 Task: Add the task  Improve form validation for better user input handling to the section Breakaway in the project ToxicWorks and add a Due Date to the respective task as 2024/02/14.
Action: Mouse moved to (89, 425)
Screenshot: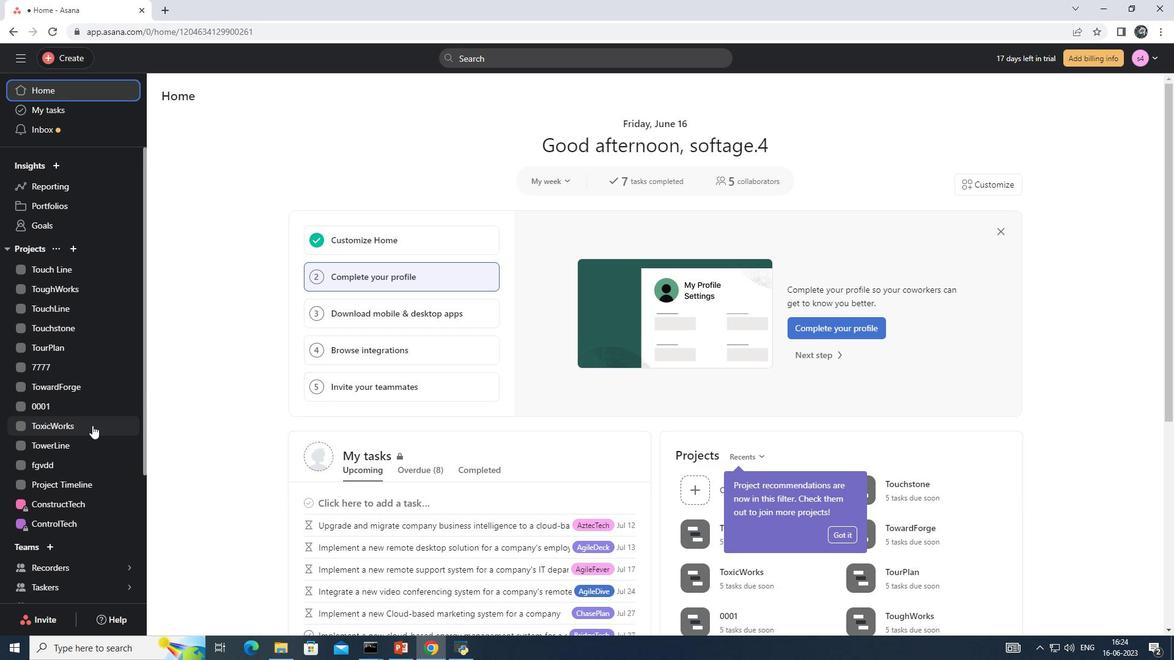 
Action: Mouse pressed left at (89, 425)
Screenshot: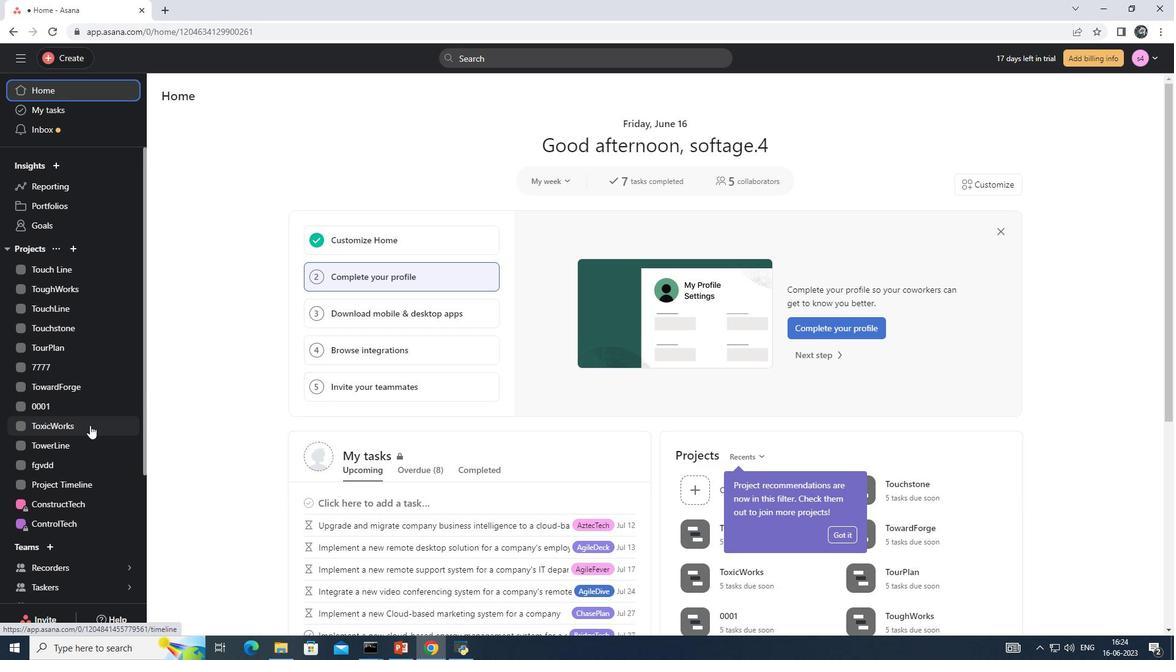 
Action: Mouse moved to (220, 124)
Screenshot: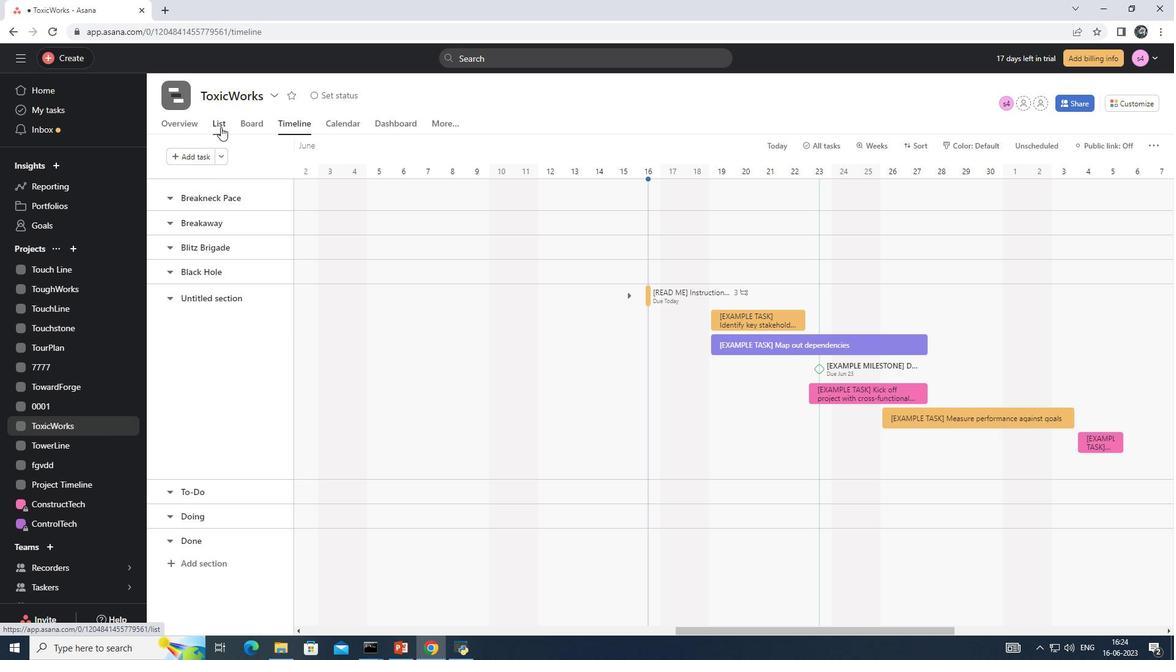 
Action: Mouse pressed left at (220, 124)
Screenshot: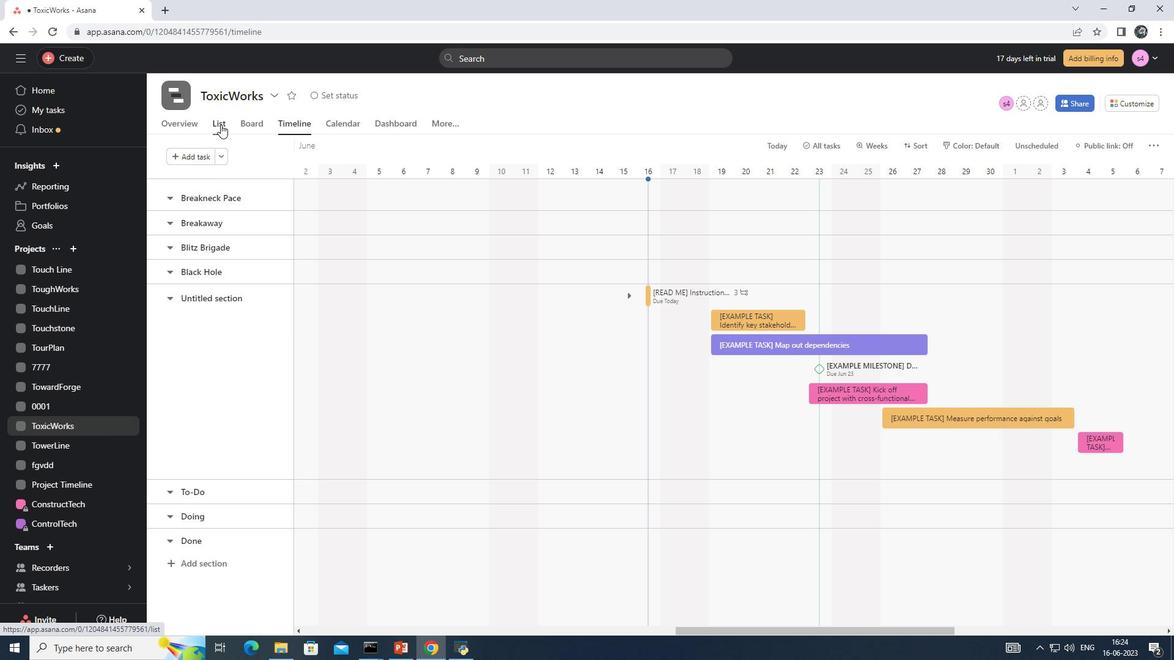 
Action: Mouse moved to (507, 393)
Screenshot: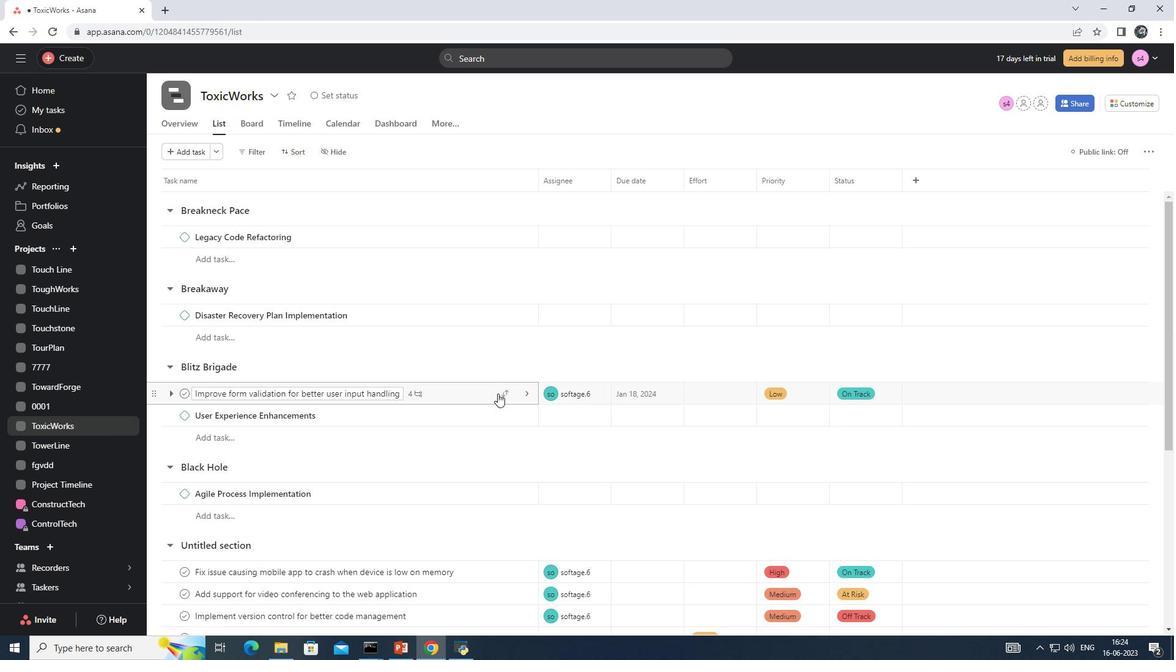 
Action: Mouse pressed left at (507, 393)
Screenshot: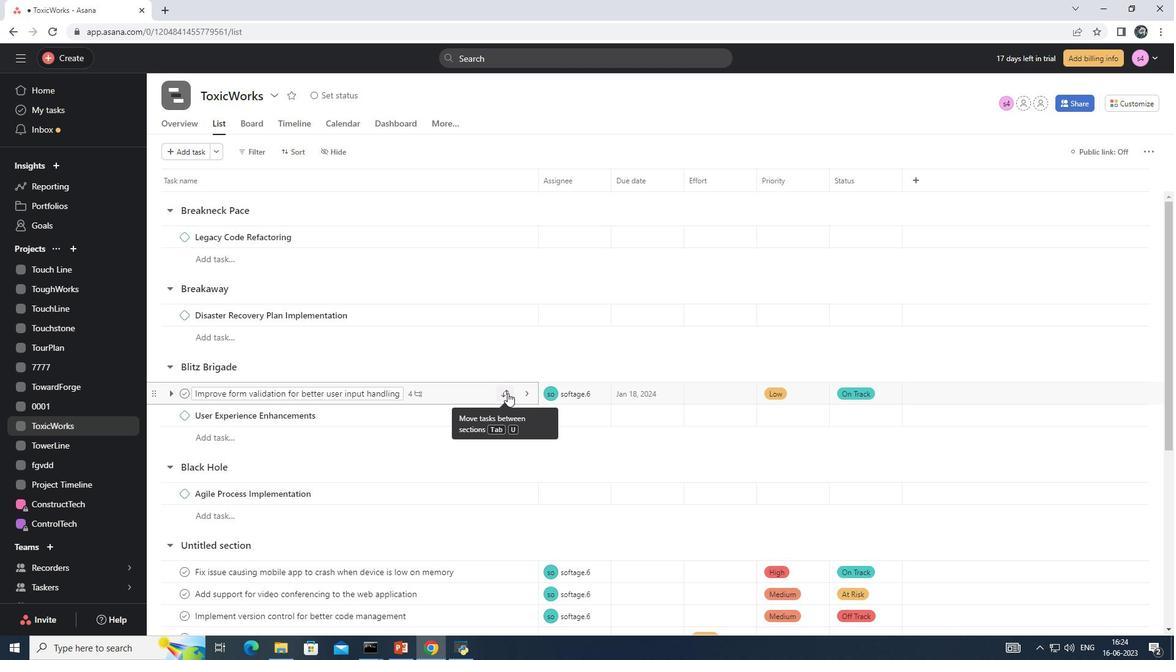 
Action: Mouse moved to (468, 454)
Screenshot: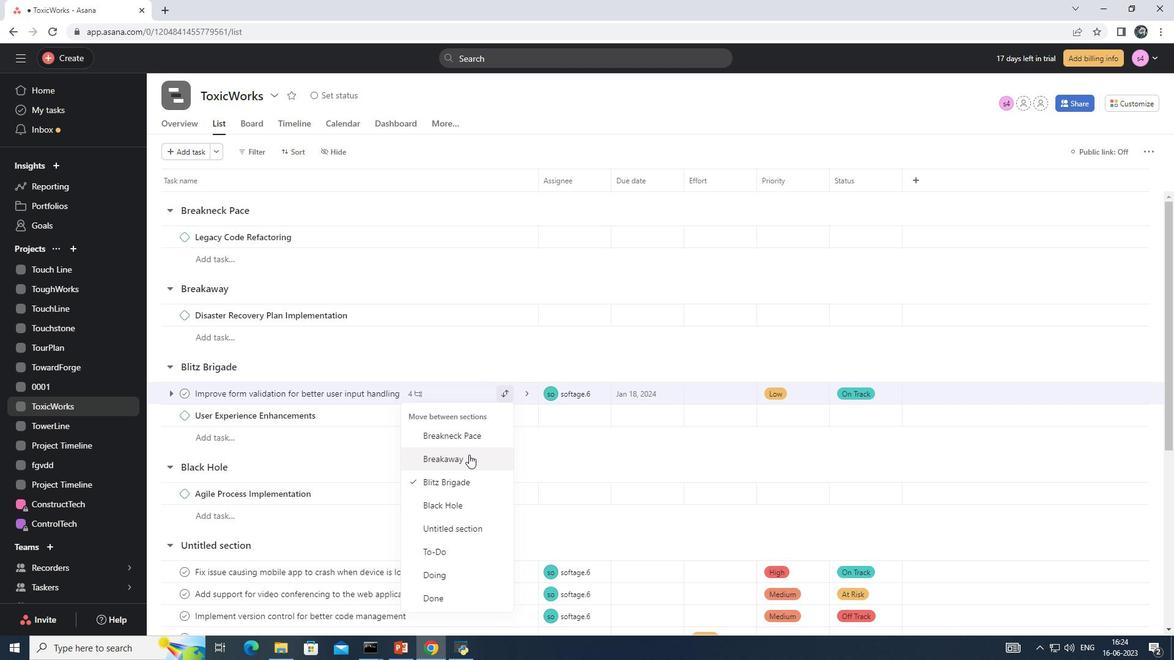 
Action: Mouse pressed left at (468, 454)
Screenshot: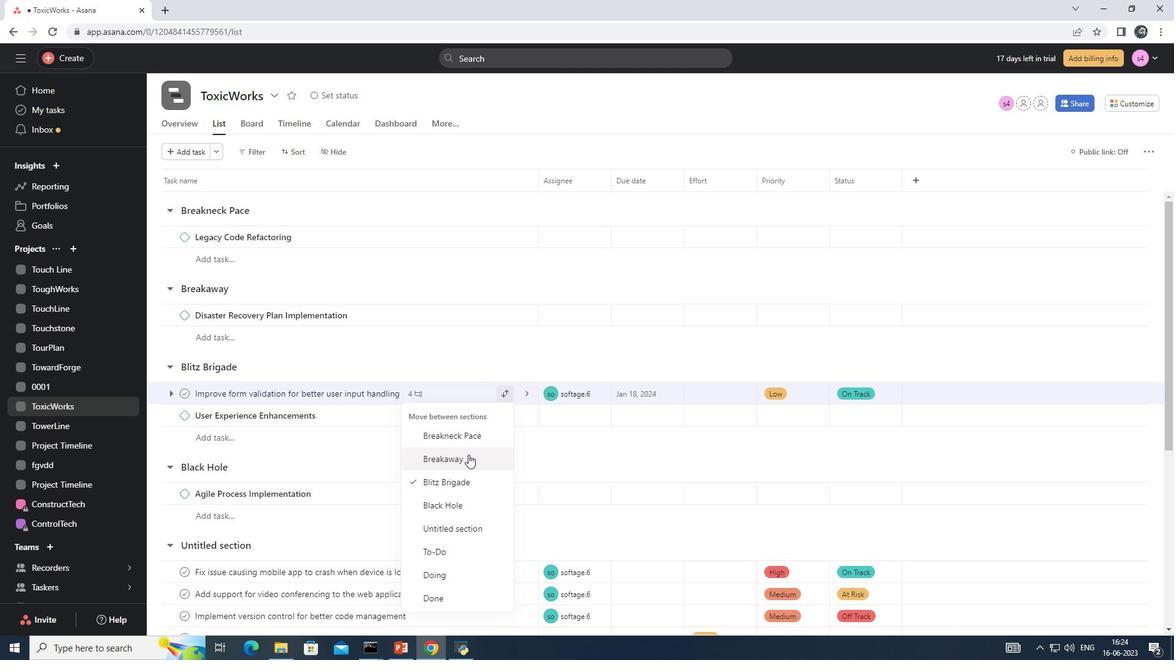 
Action: Mouse moved to (638, 316)
Screenshot: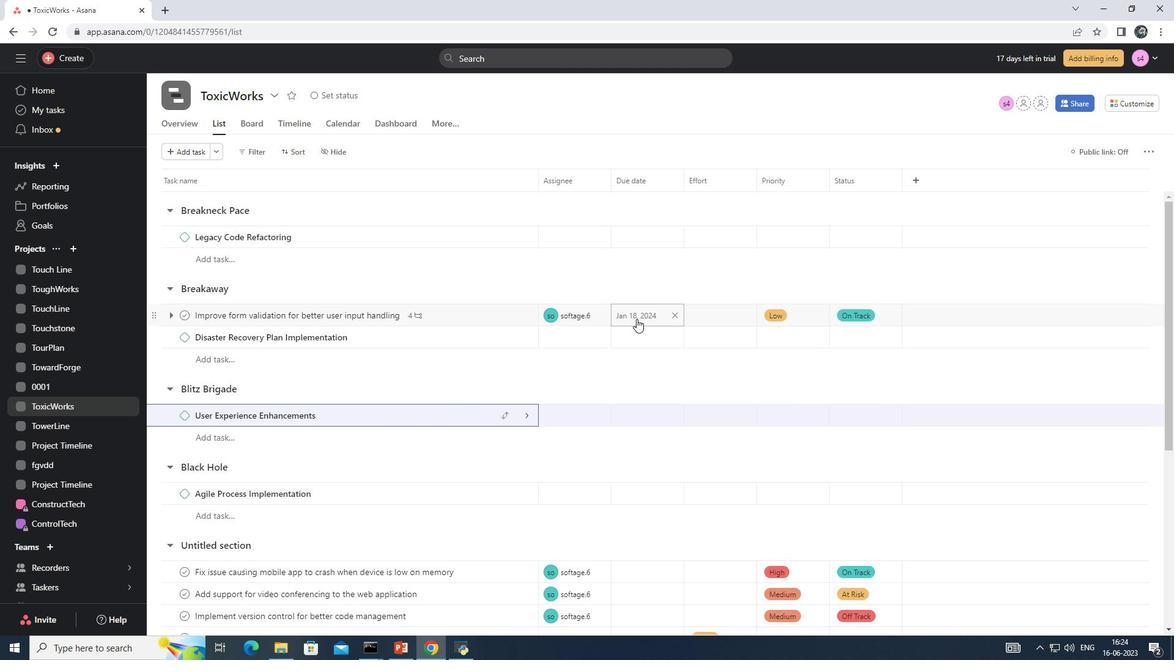 
Action: Mouse pressed left at (638, 316)
Screenshot: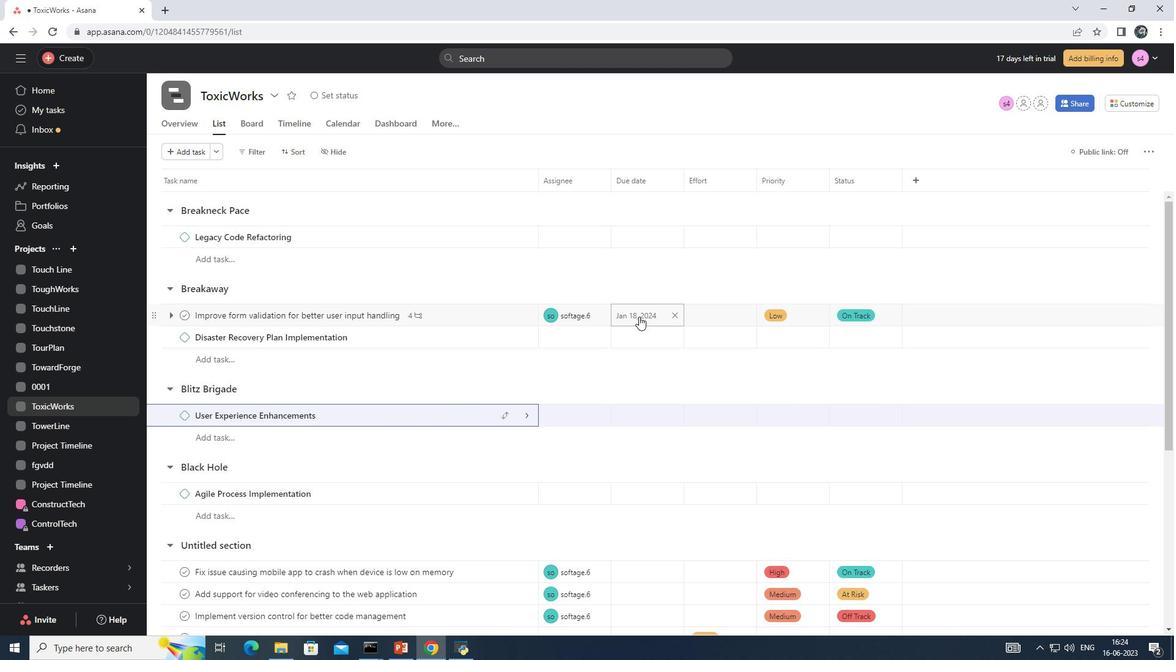 
Action: Mouse moved to (769, 376)
Screenshot: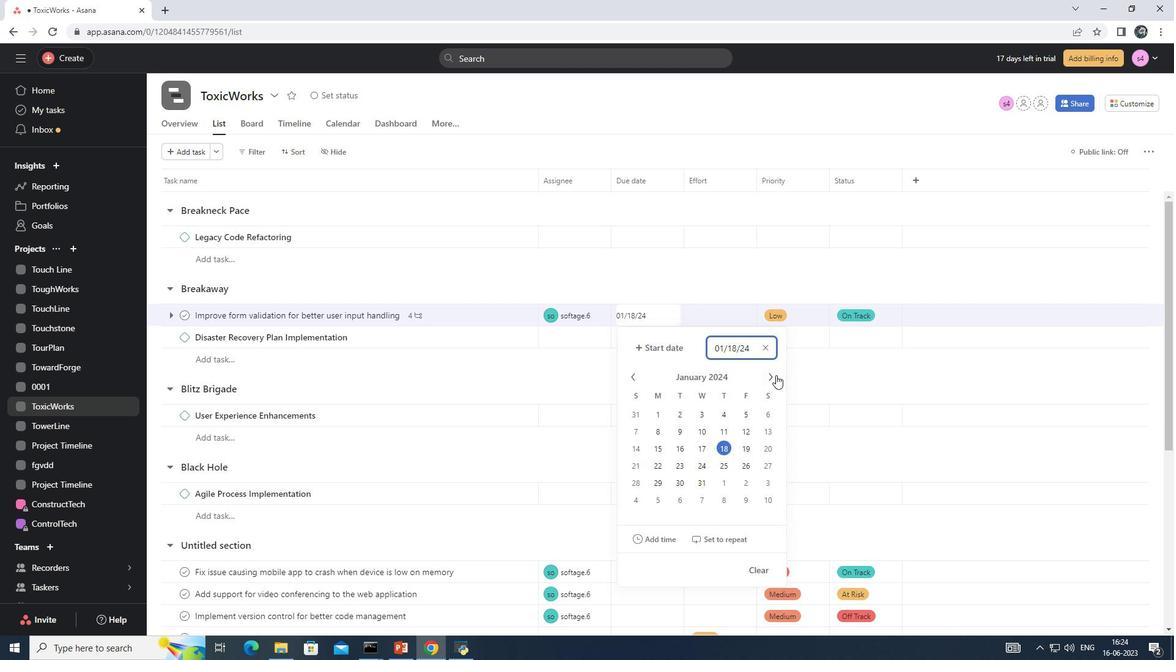 
Action: Mouse pressed left at (769, 376)
Screenshot: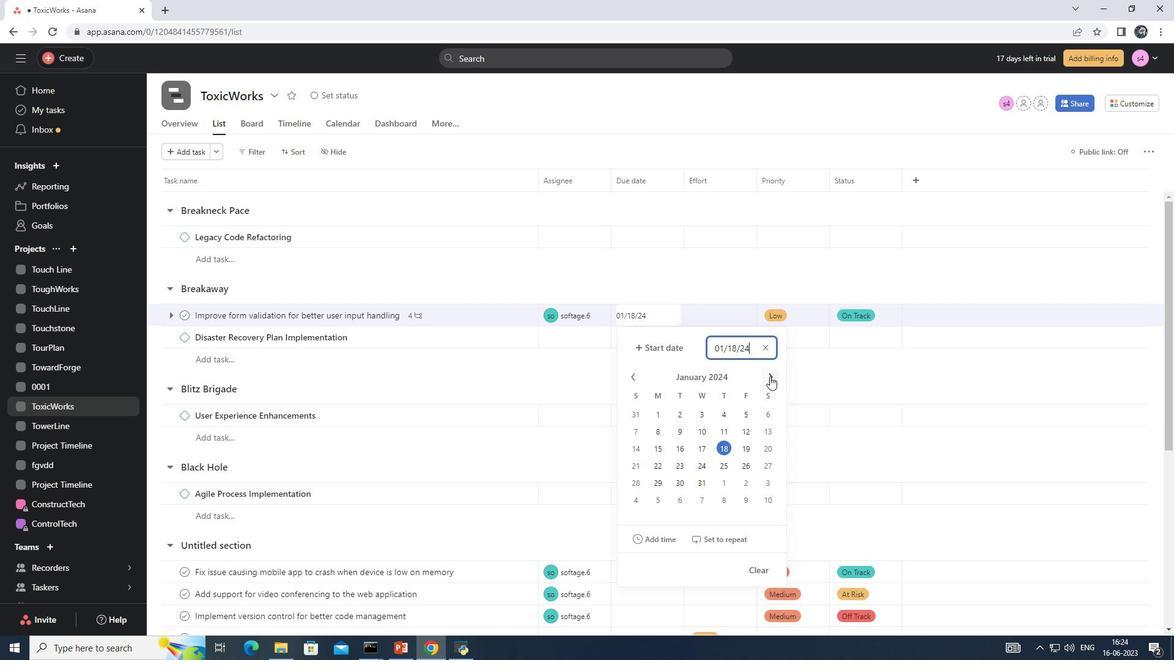 
Action: Mouse moved to (705, 445)
Screenshot: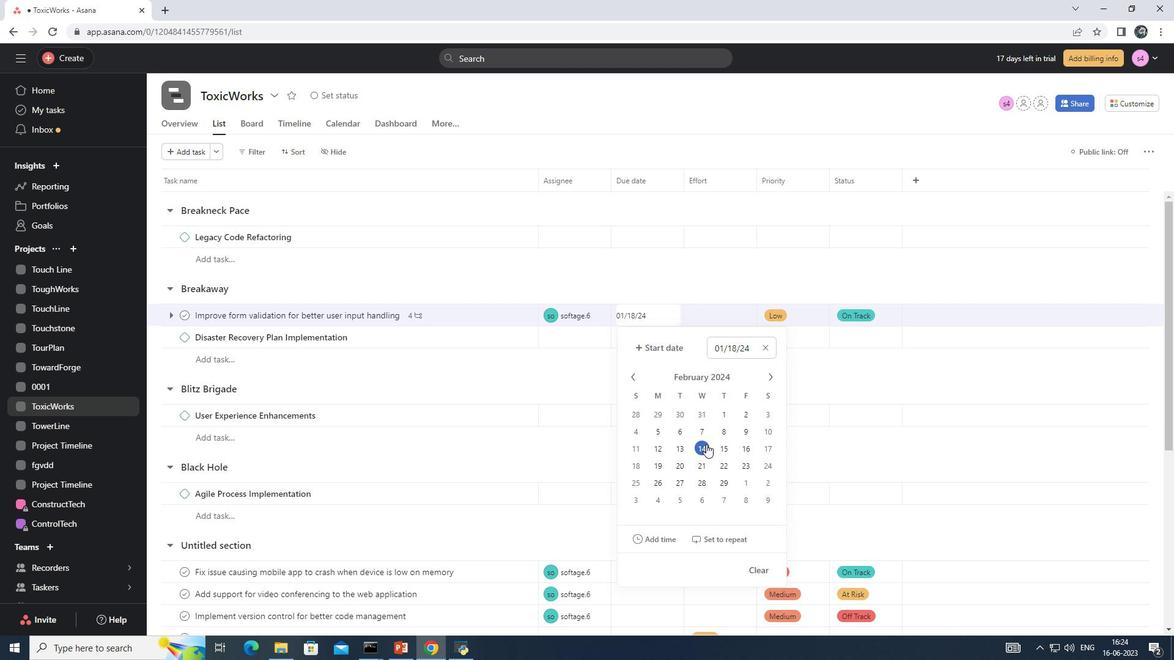 
Action: Mouse pressed left at (705, 445)
Screenshot: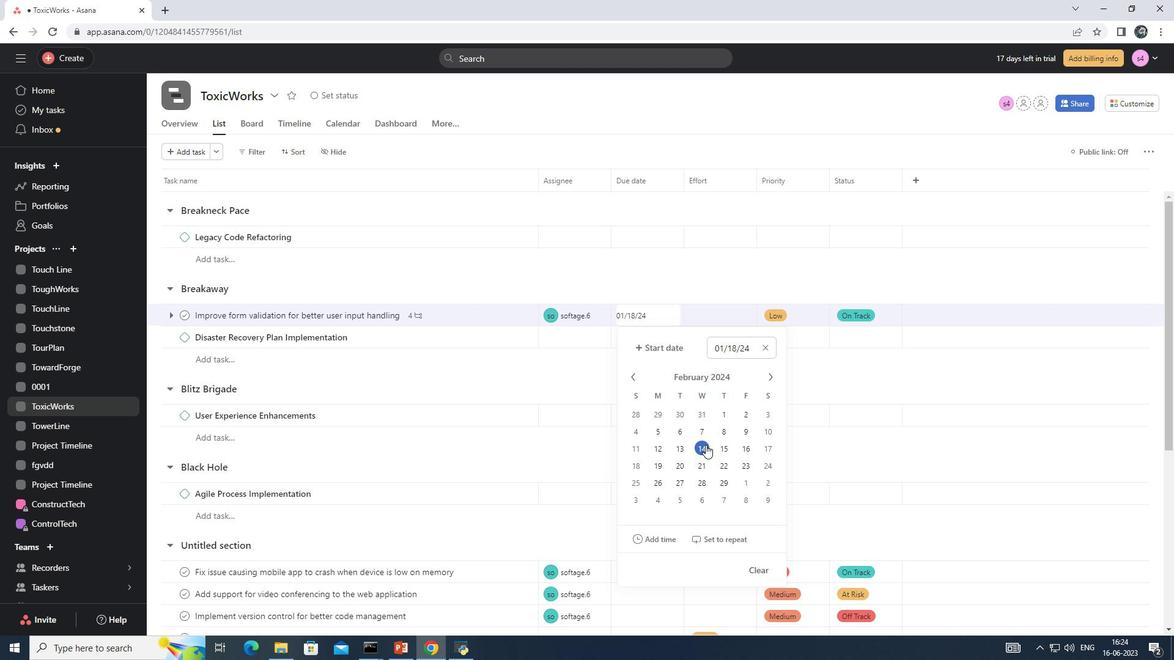 
Action: Mouse moved to (563, 379)
Screenshot: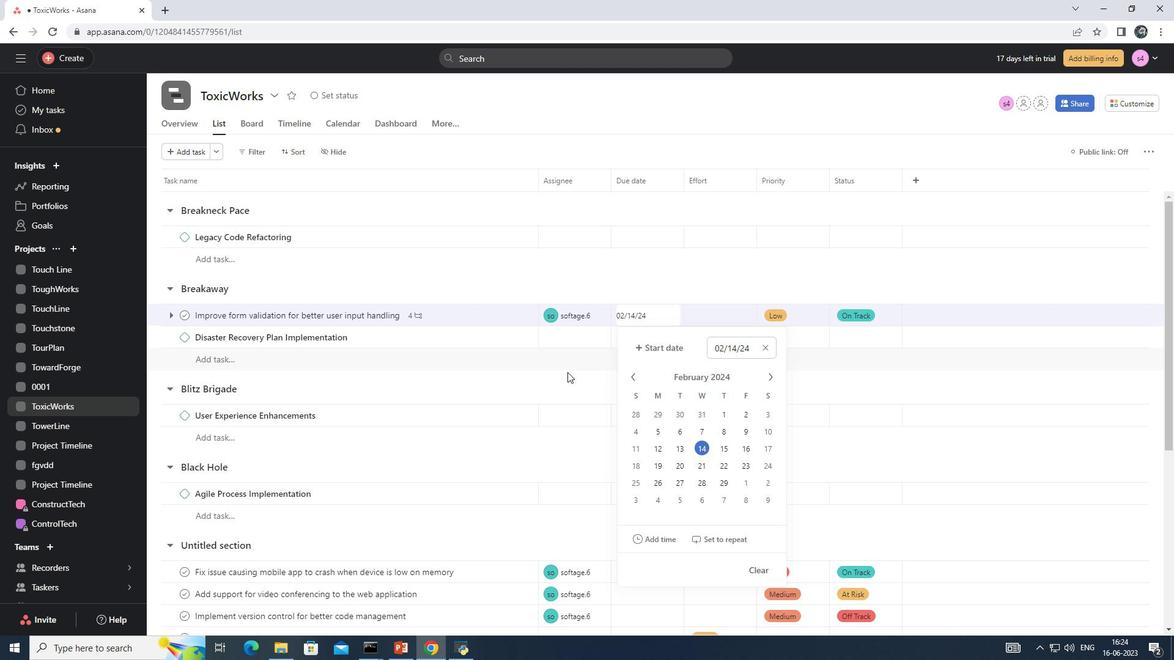 
Action: Mouse pressed left at (563, 379)
Screenshot: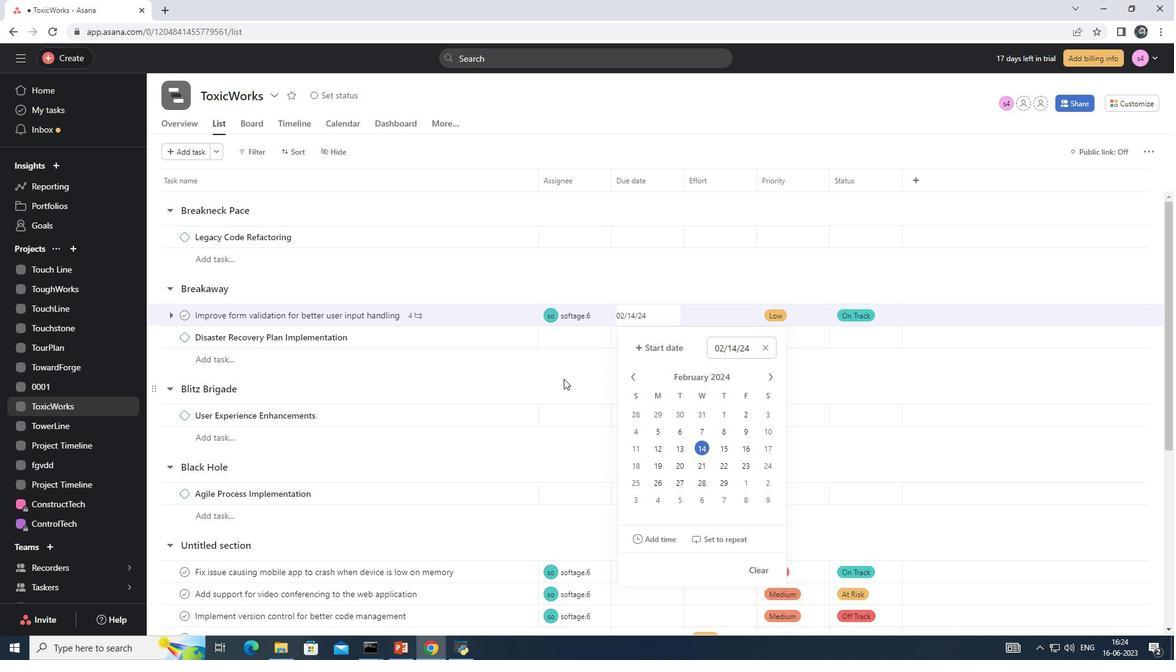 
